 Task: Find tasks that are scheduled to start this week.
Action: Mouse moved to (18, 149)
Screenshot: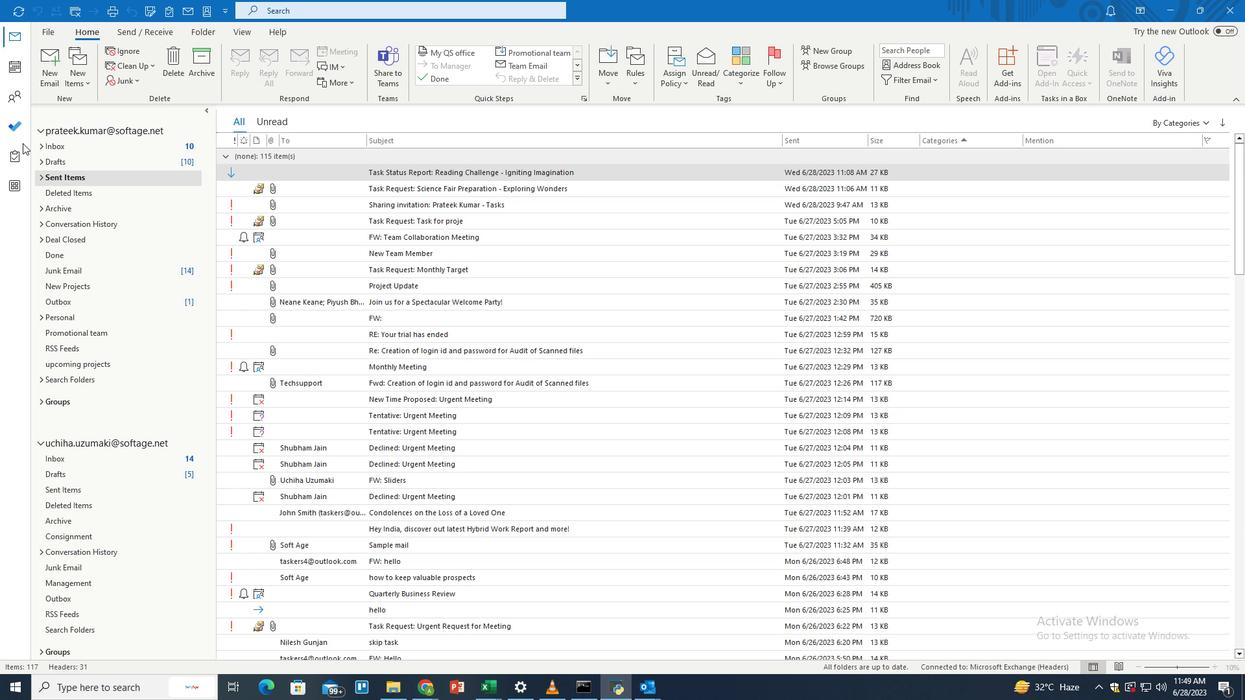 
Action: Mouse pressed left at (18, 149)
Screenshot: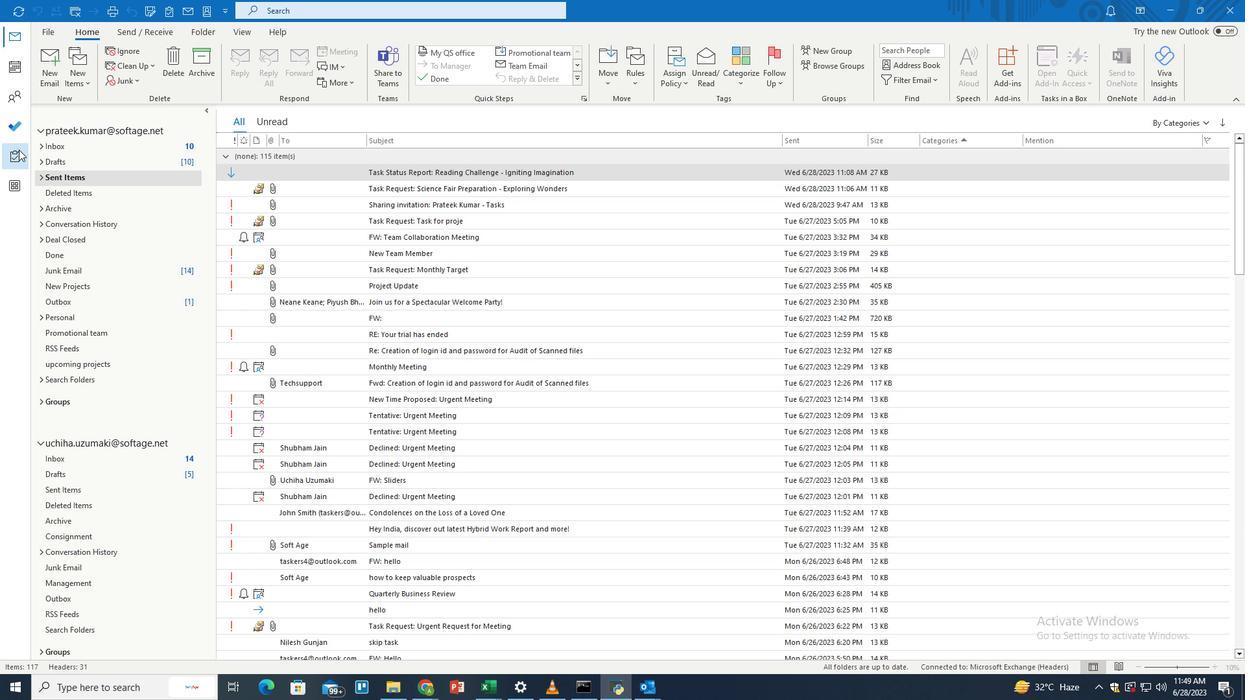 
Action: Mouse moved to (517, 12)
Screenshot: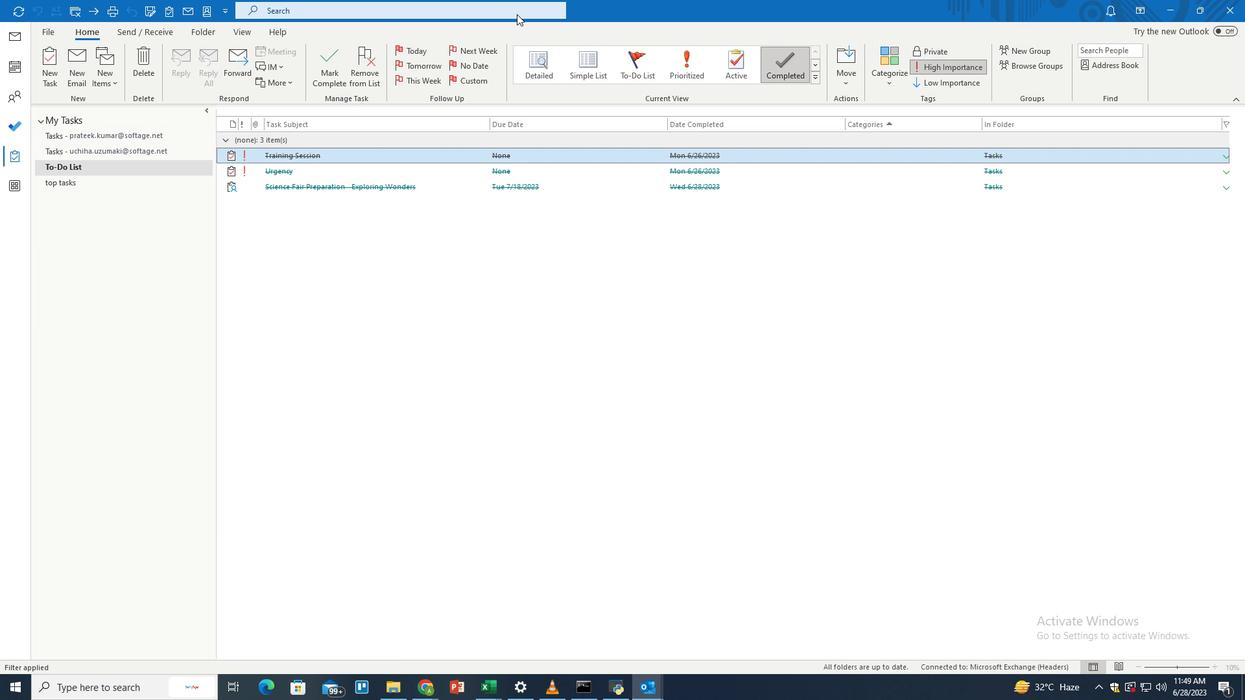 
Action: Mouse pressed left at (517, 12)
Screenshot: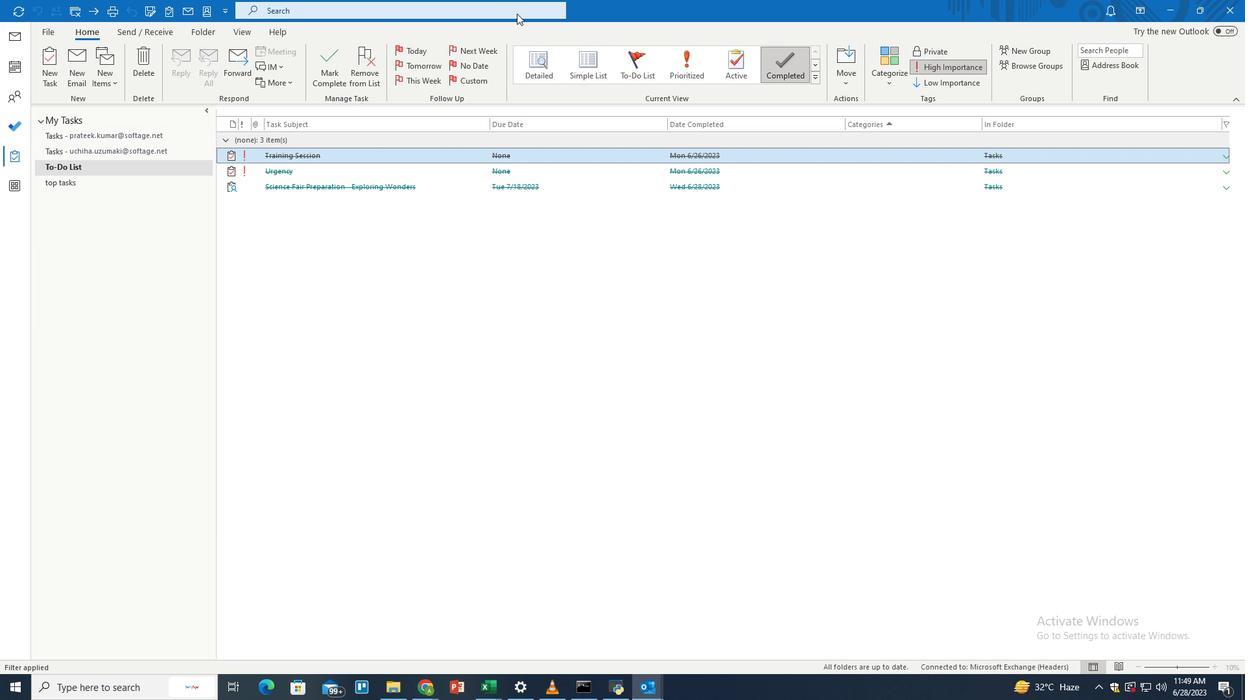 
Action: Mouse moved to (608, 9)
Screenshot: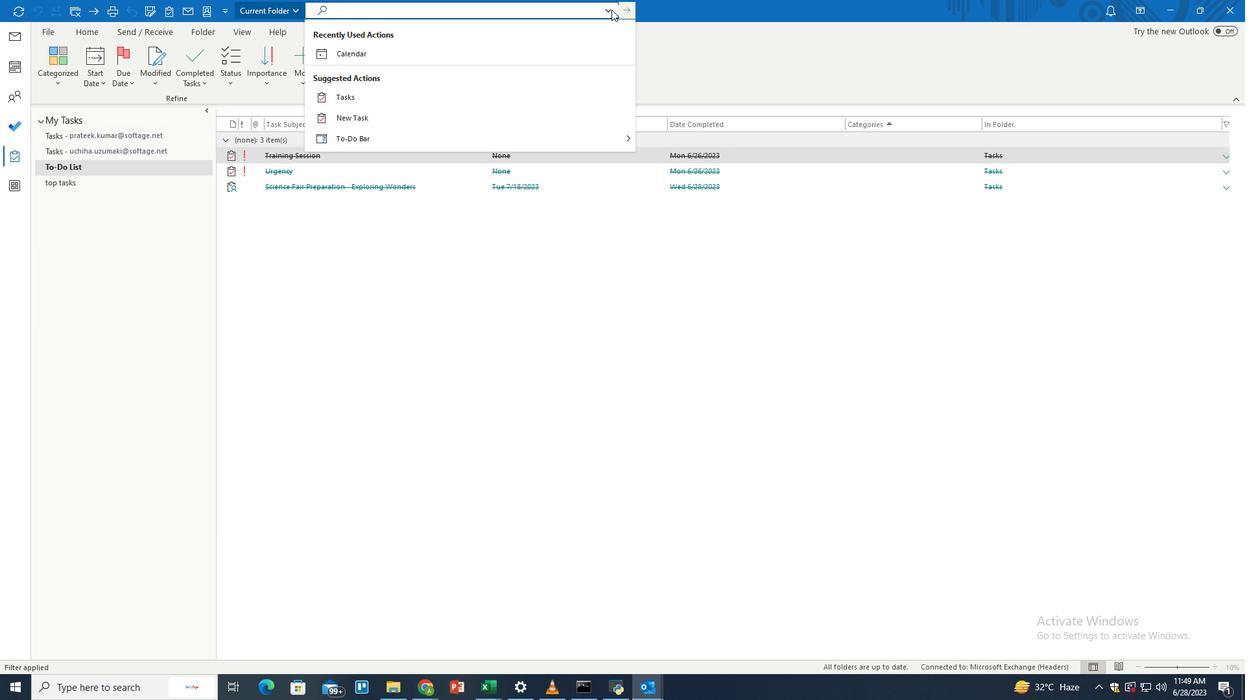 
Action: Mouse pressed left at (608, 9)
Screenshot: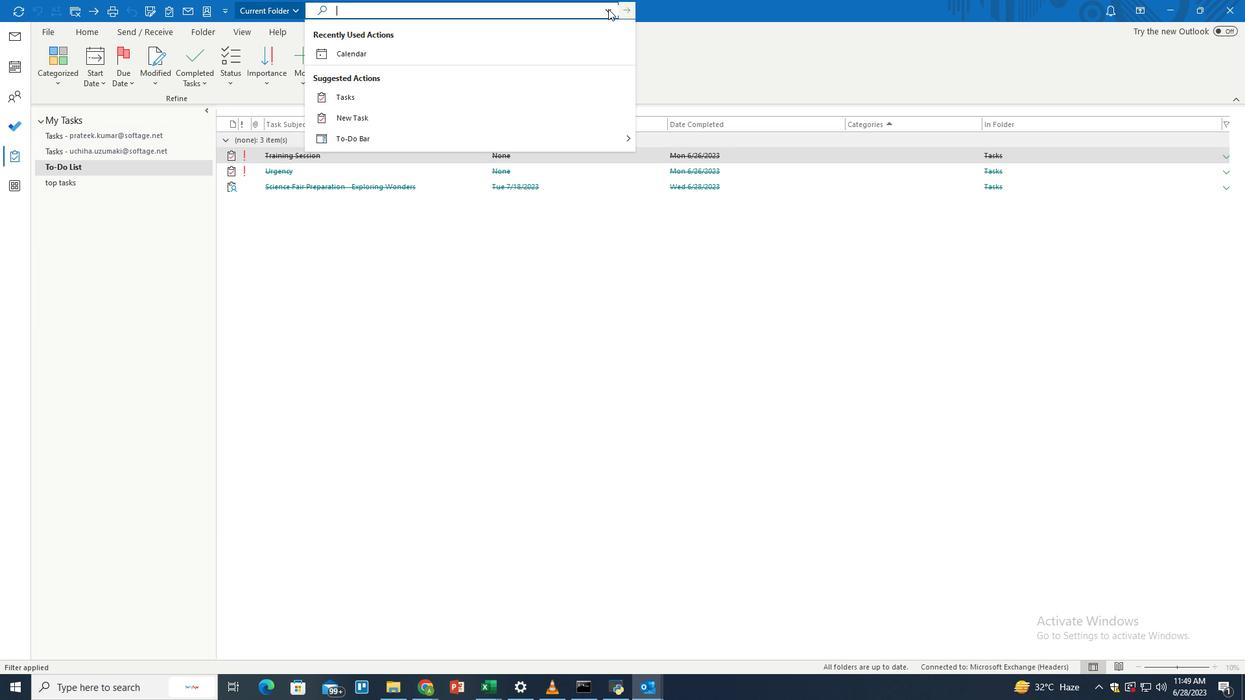 
Action: Mouse moved to (394, 236)
Screenshot: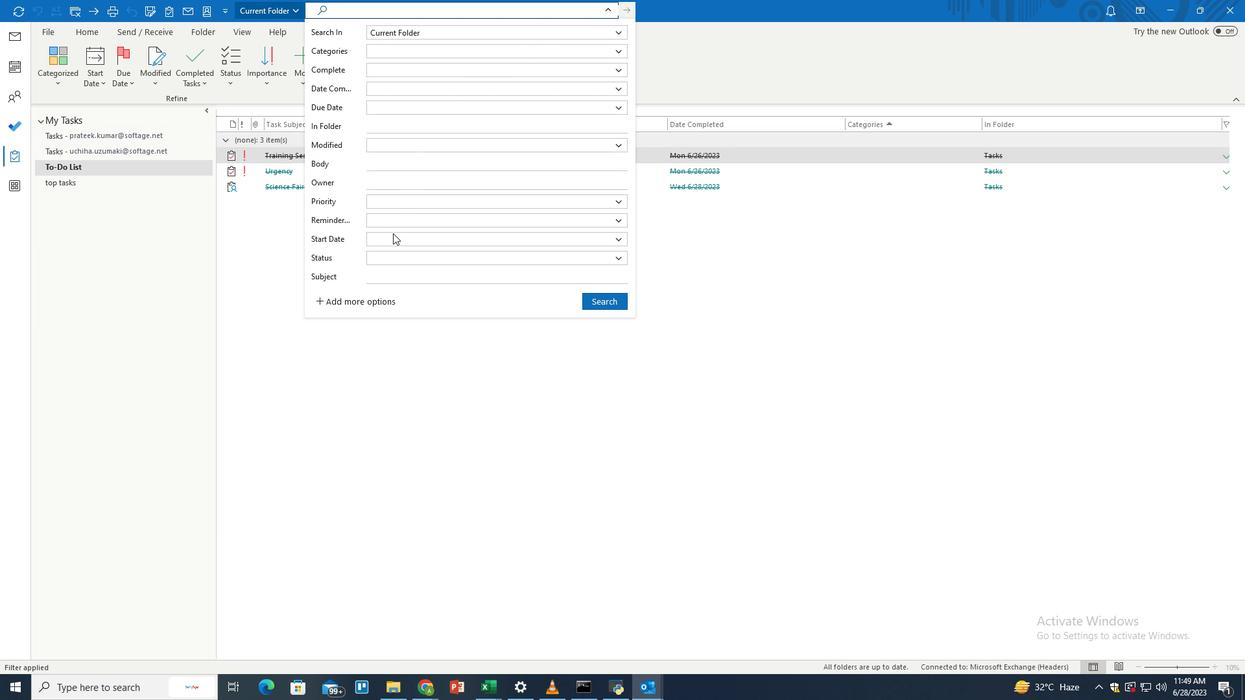 
Action: Mouse pressed left at (394, 236)
Screenshot: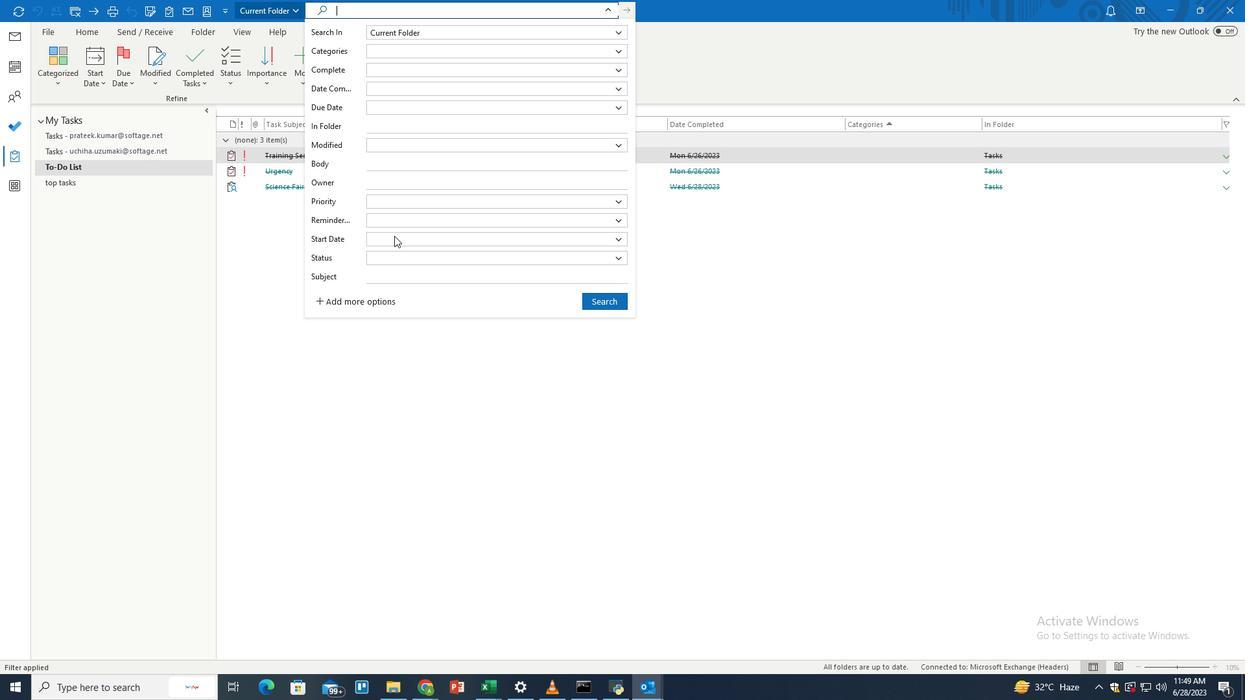 
Action: Mouse moved to (401, 303)
Screenshot: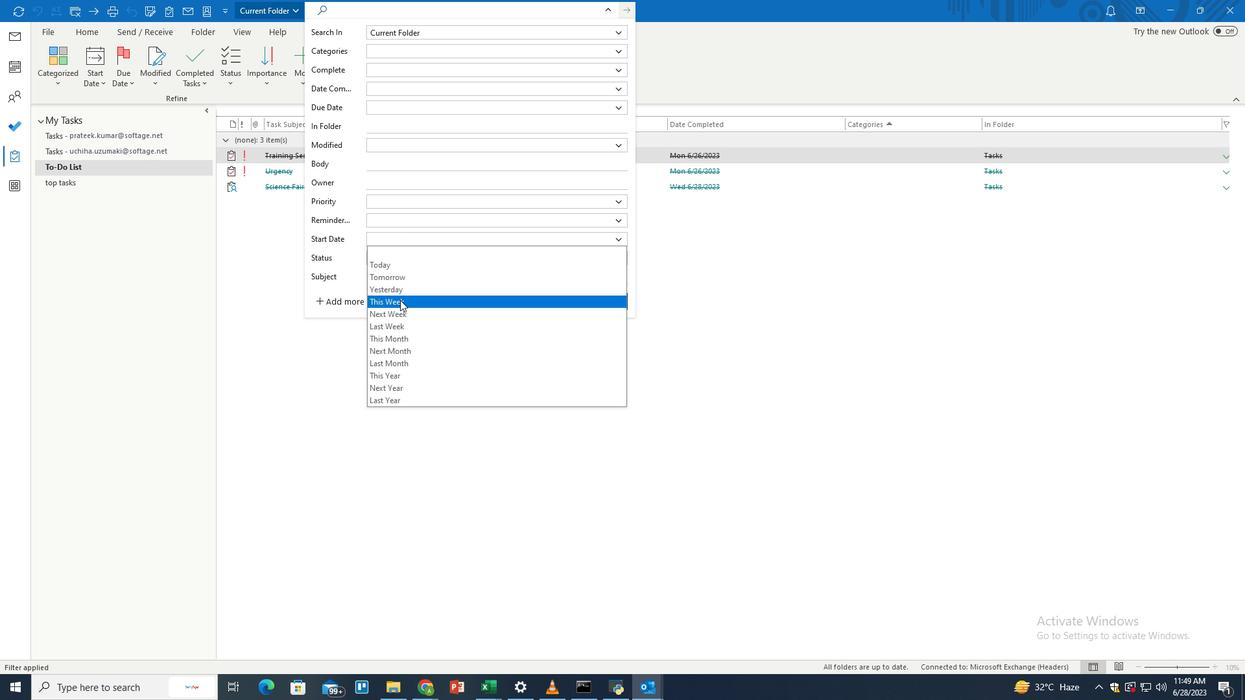 
Action: Mouse pressed left at (401, 303)
Screenshot: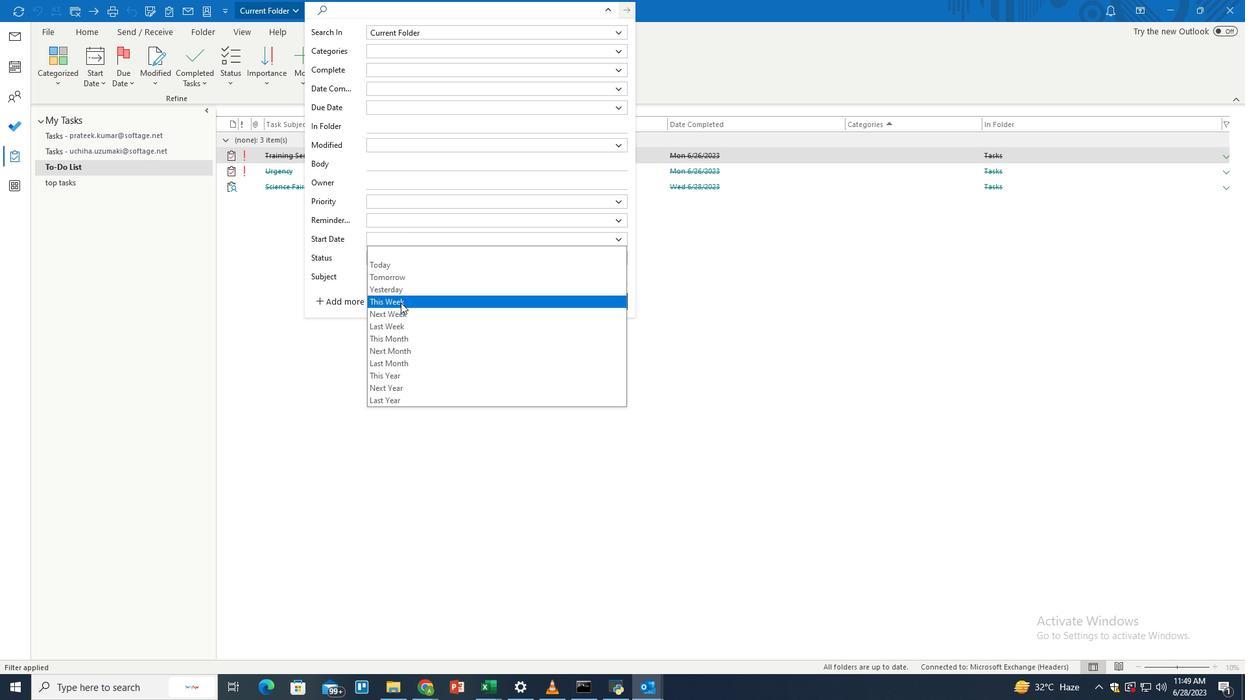 
Action: Mouse moved to (597, 300)
Screenshot: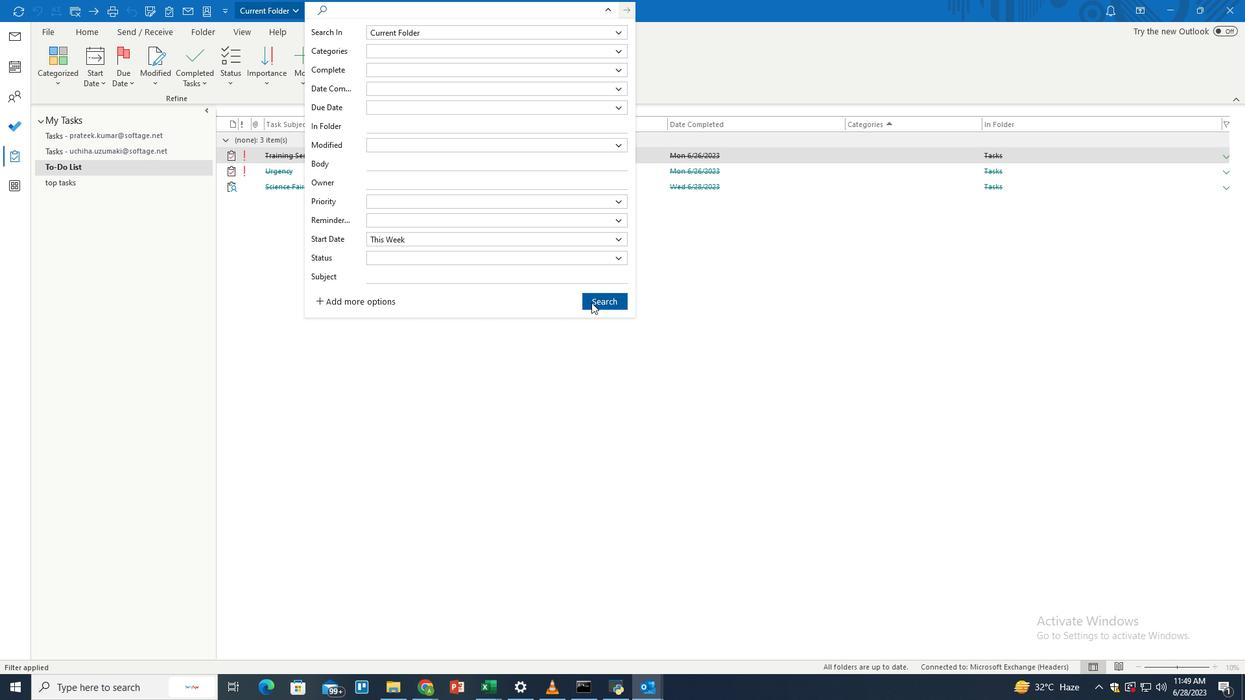 
Action: Mouse pressed left at (597, 300)
Screenshot: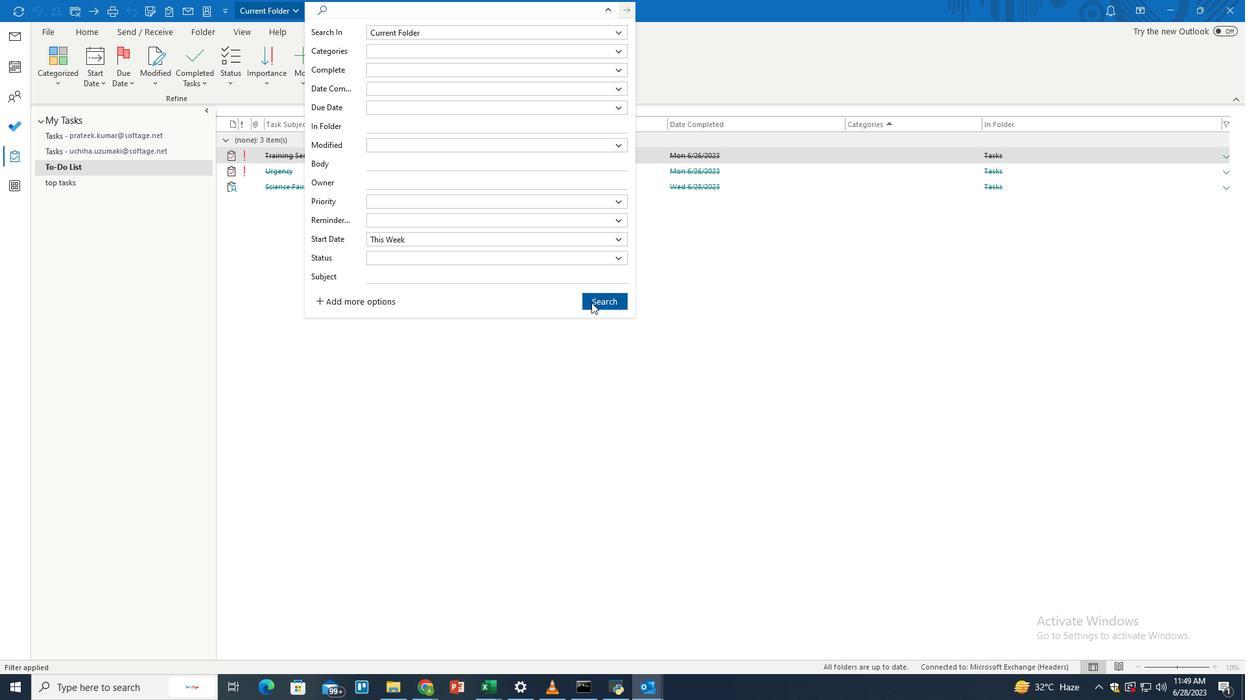 
